 Task: Only show homes with comments.
Action: Mouse moved to (359, 300)
Screenshot: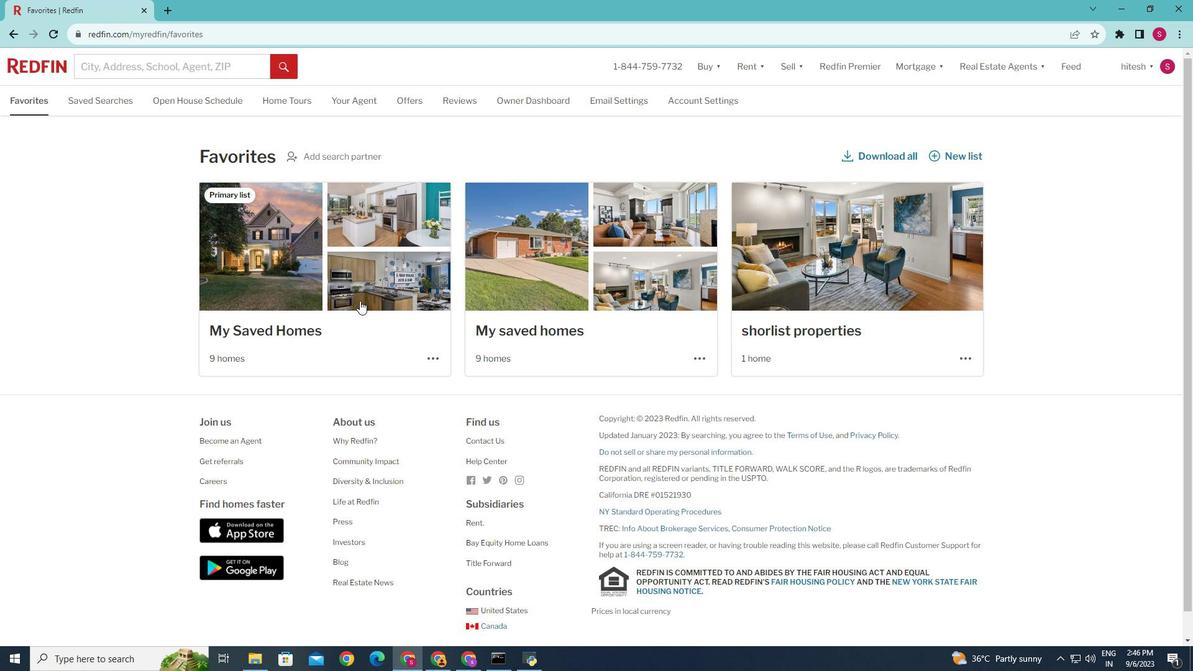 
Action: Mouse pressed left at (359, 300)
Screenshot: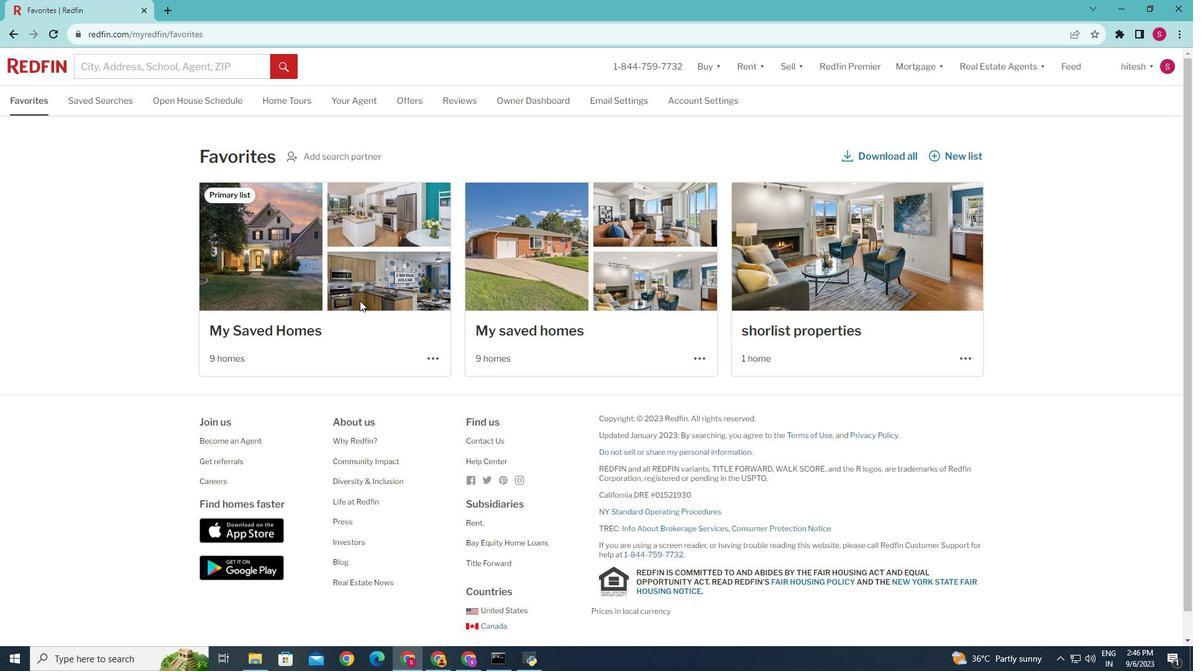 
Action: Mouse moved to (349, 231)
Screenshot: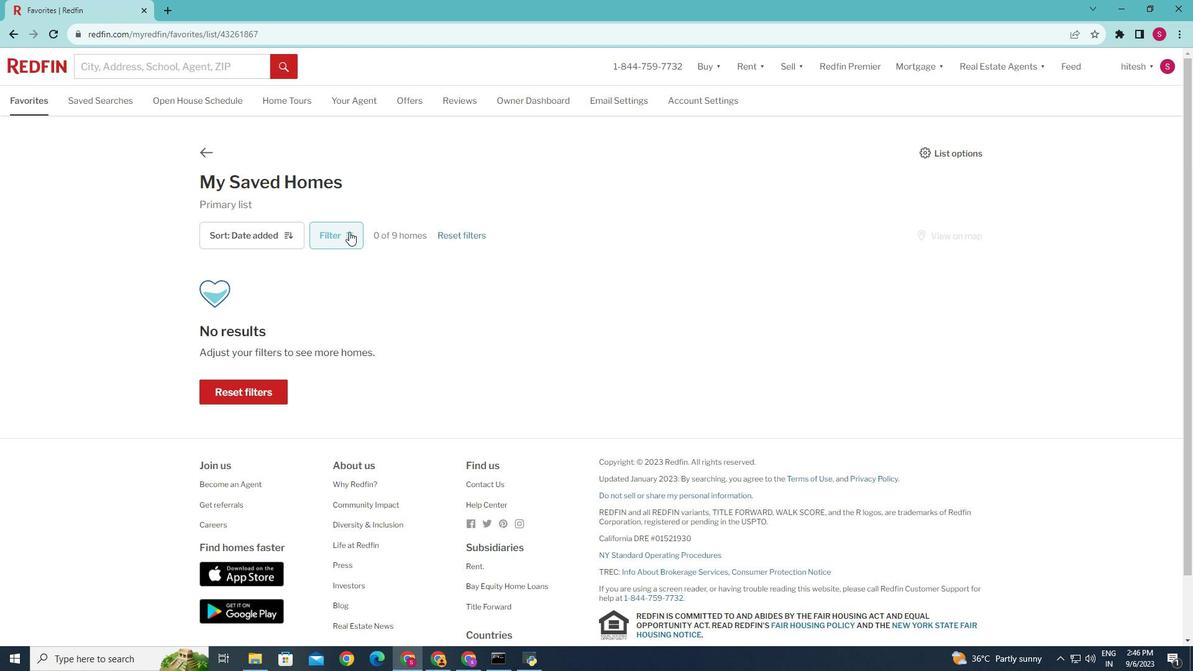 
Action: Mouse pressed left at (349, 231)
Screenshot: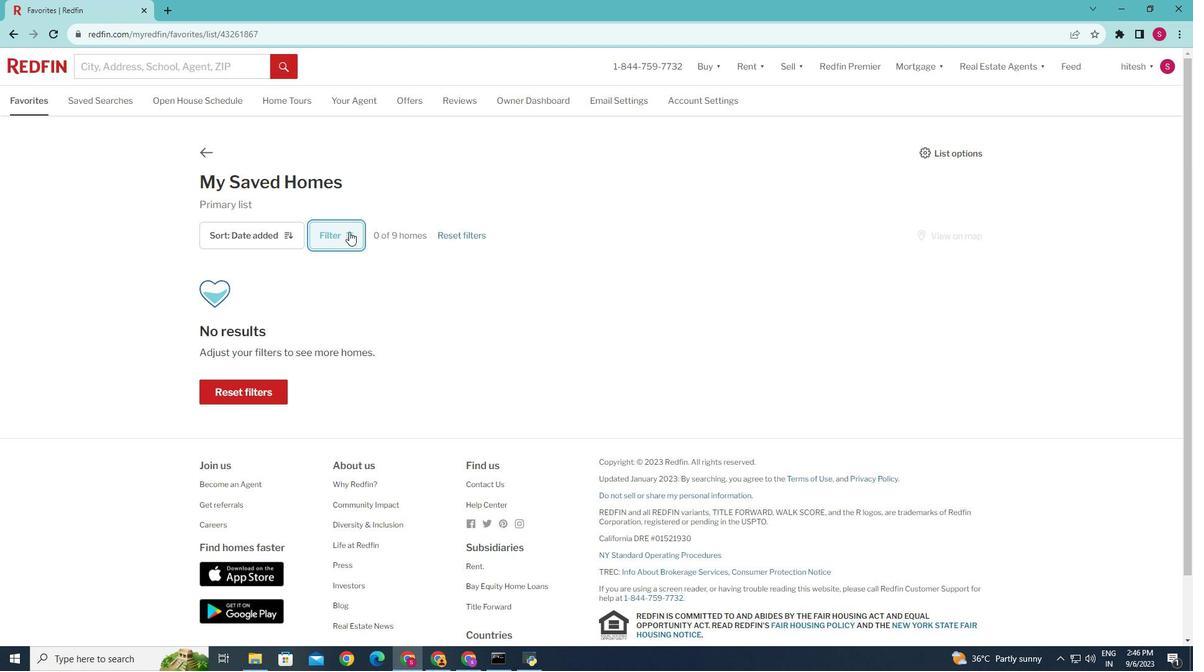 
Action: Mouse moved to (484, 390)
Screenshot: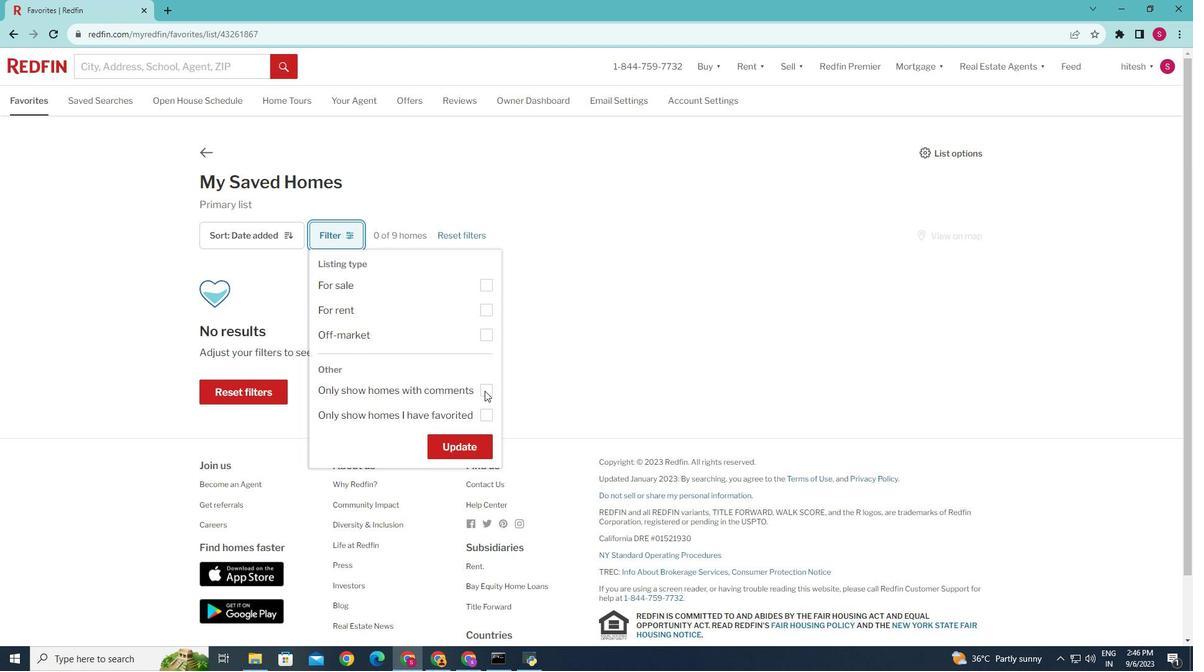 
Action: Mouse pressed left at (484, 390)
Screenshot: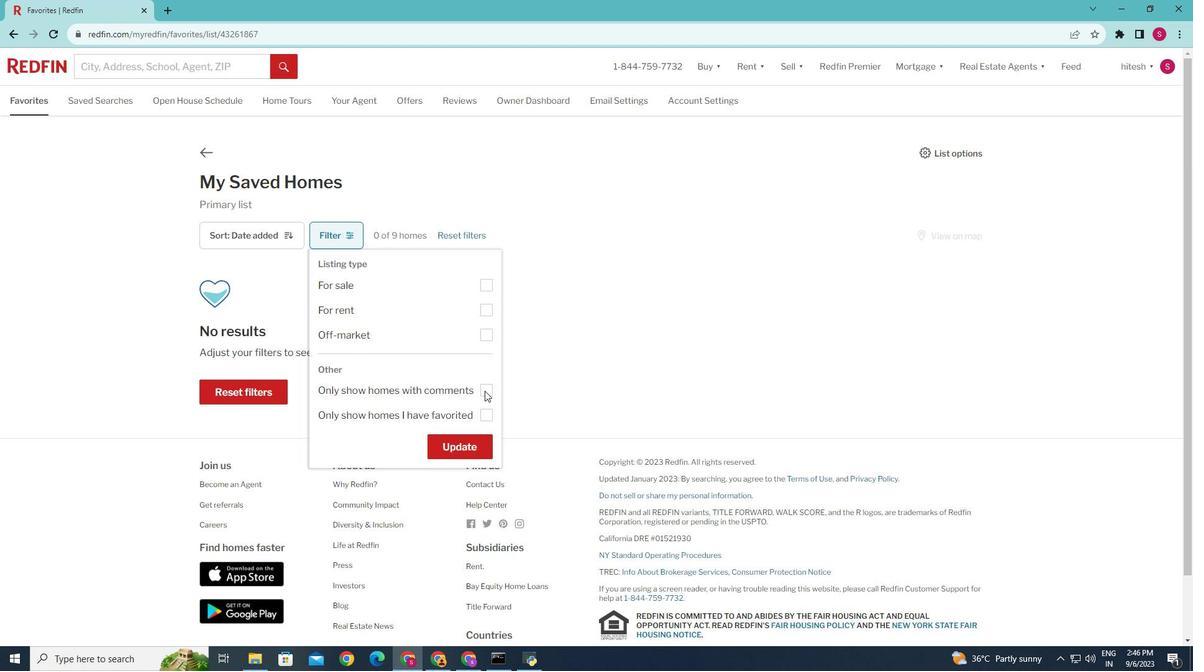 
Action: Mouse moved to (466, 443)
Screenshot: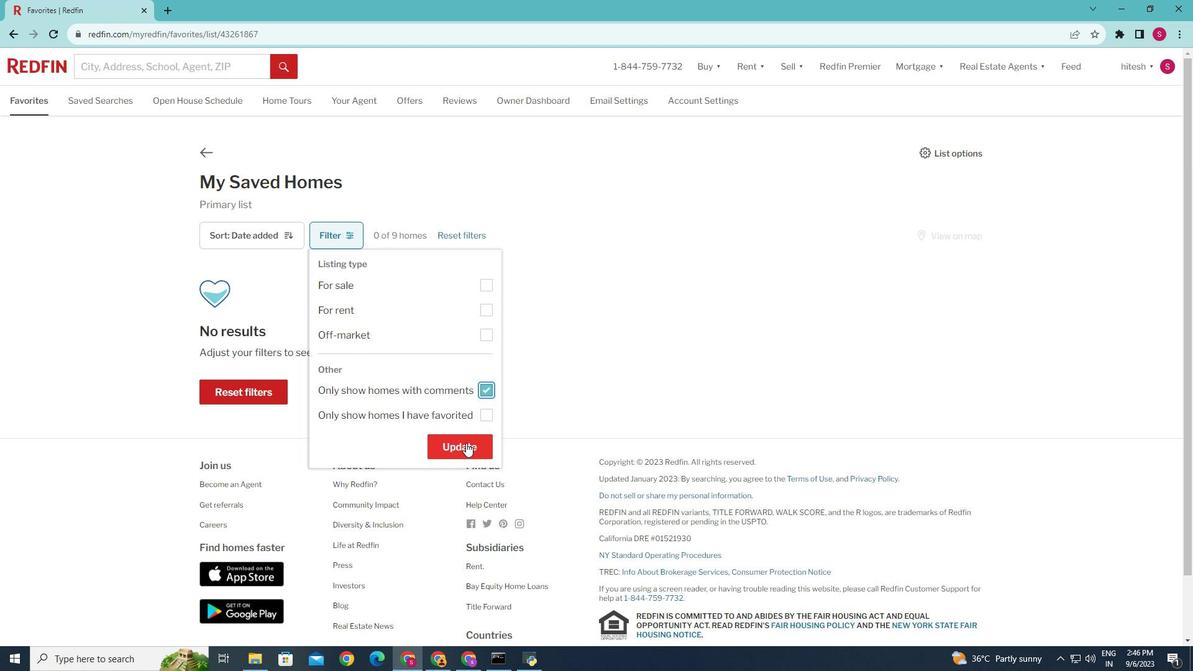
Action: Mouse pressed left at (466, 443)
Screenshot: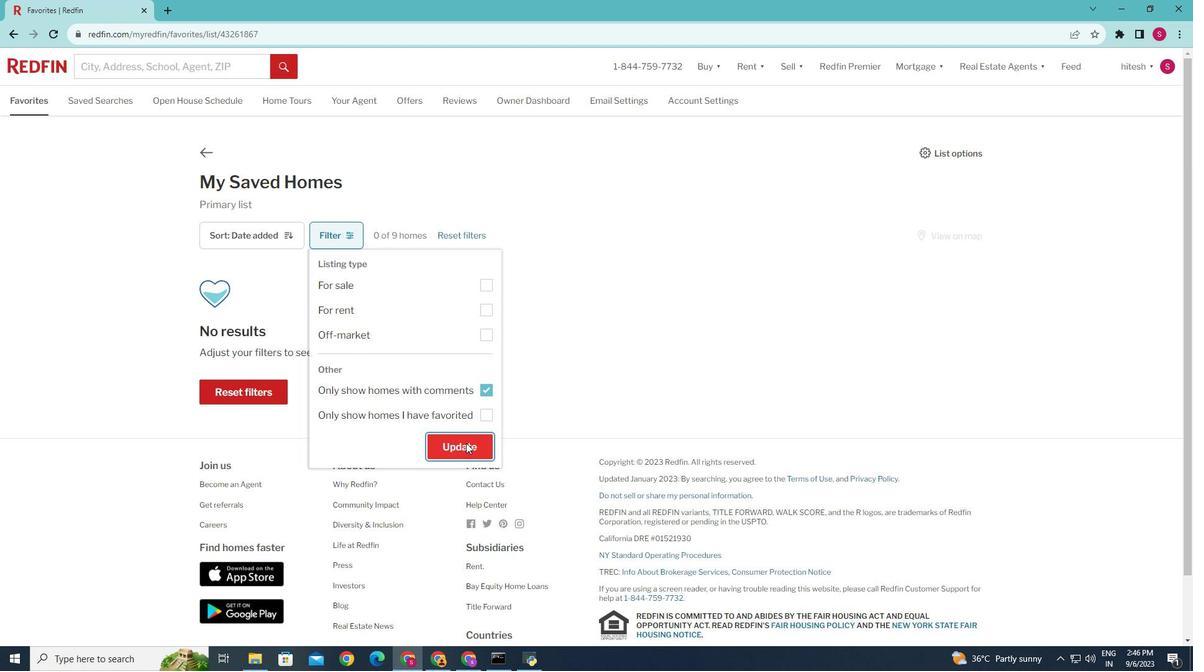 
Action: Mouse moved to (453, 435)
Screenshot: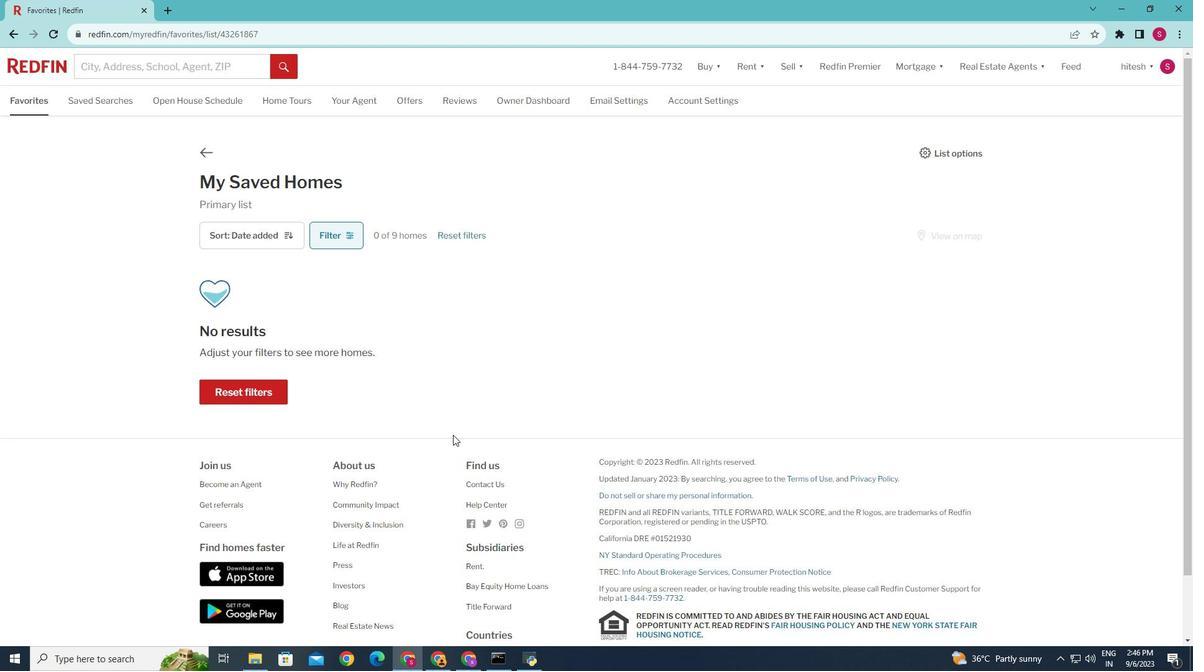 
